 Task: Check all the embed calendly integrations.
Action: Mouse moved to (75, 561)
Screenshot: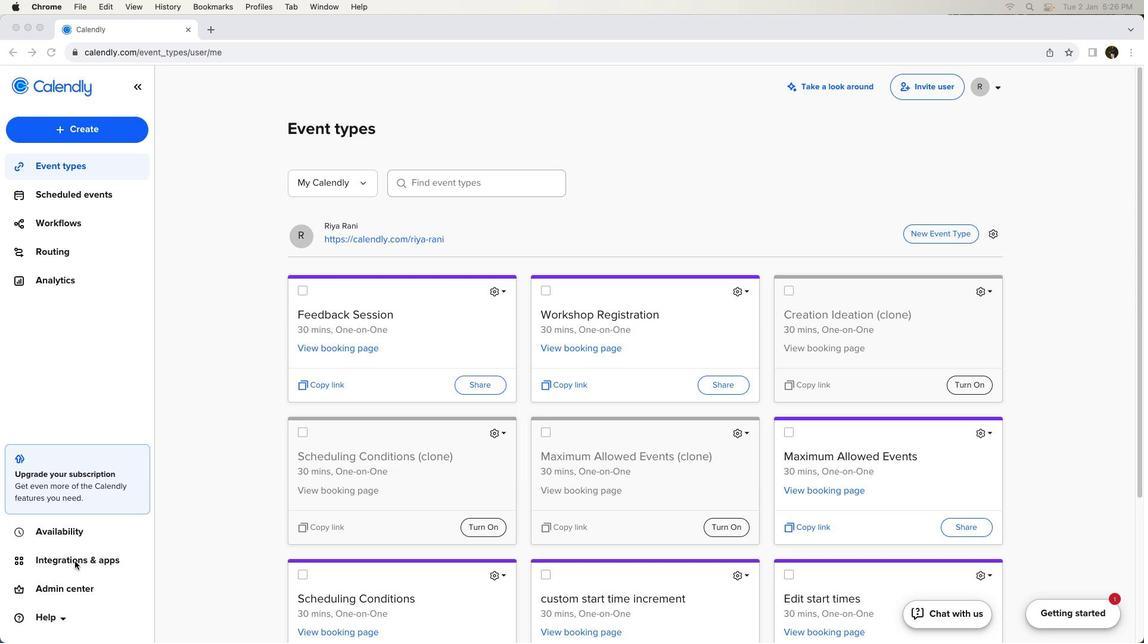 
Action: Mouse pressed left at (75, 561)
Screenshot: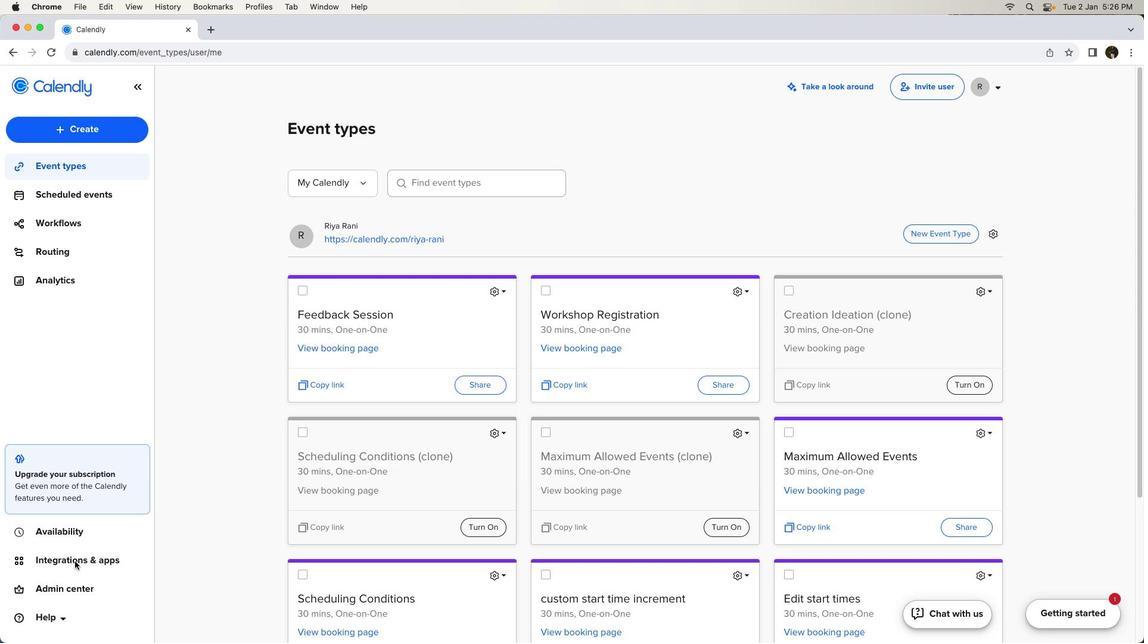 
Action: Mouse moved to (75, 561)
Screenshot: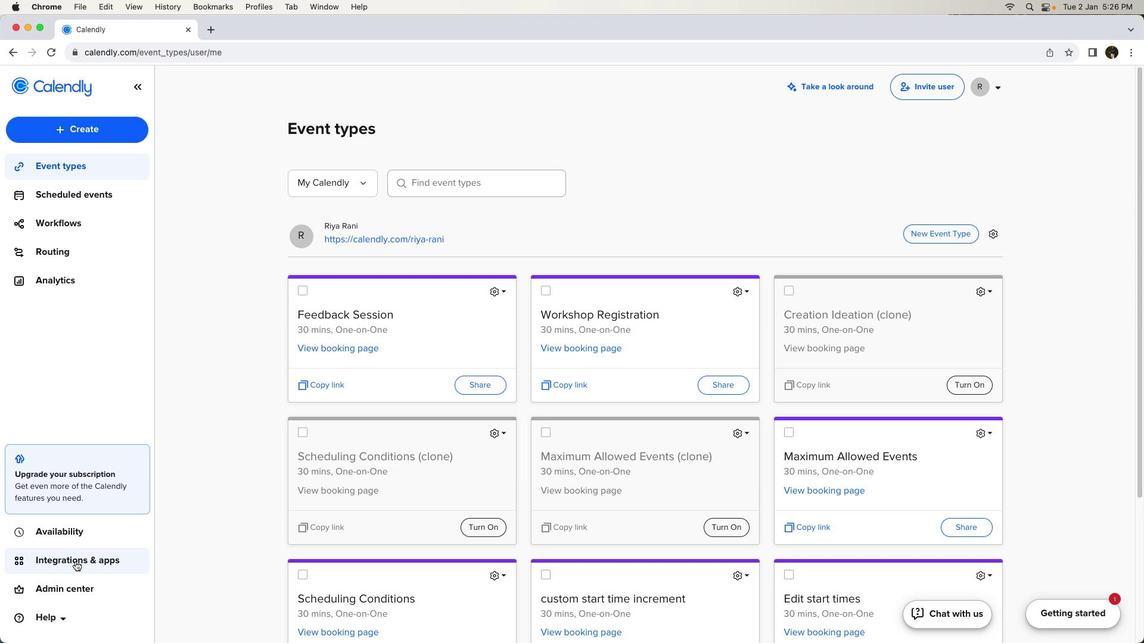 
Action: Mouse pressed left at (75, 561)
Screenshot: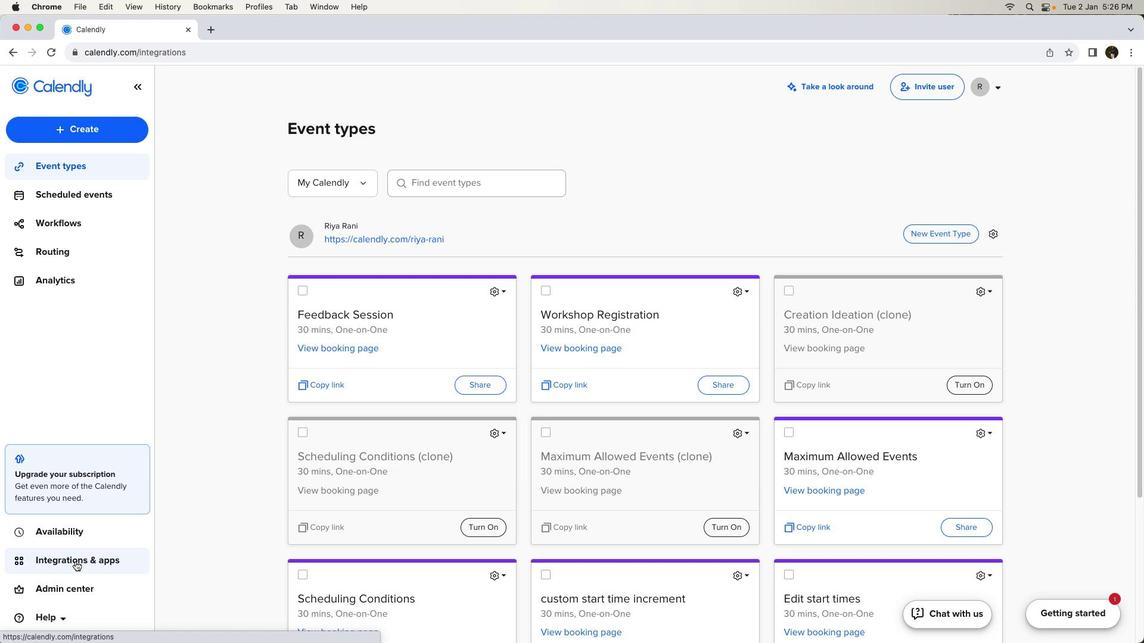 
Action: Mouse moved to (346, 519)
Screenshot: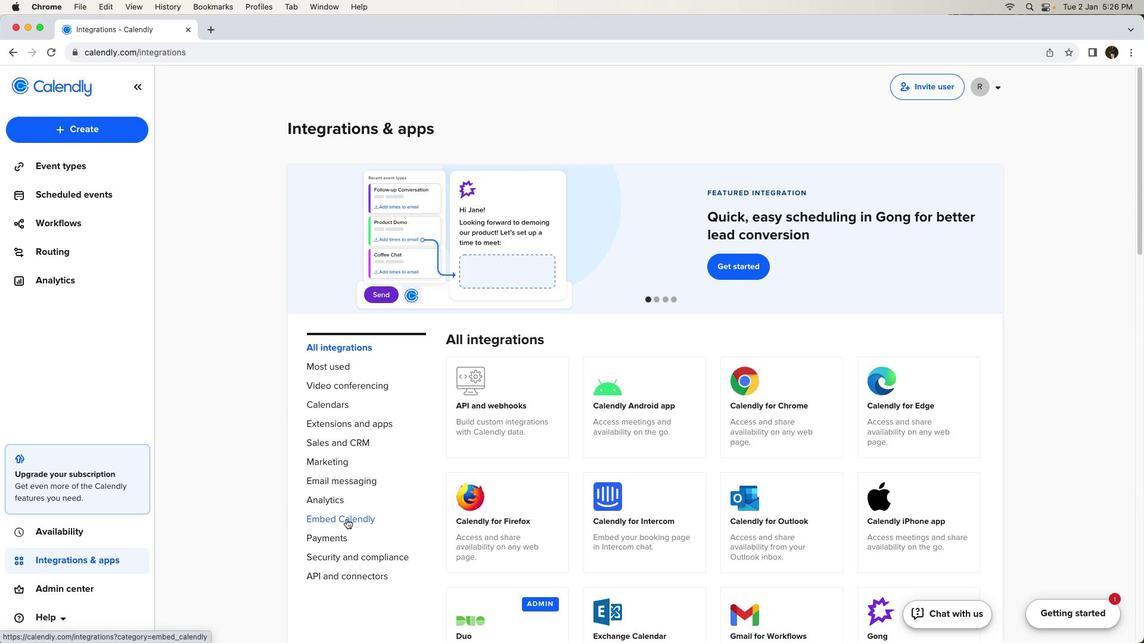 
Action: Mouse pressed left at (346, 519)
Screenshot: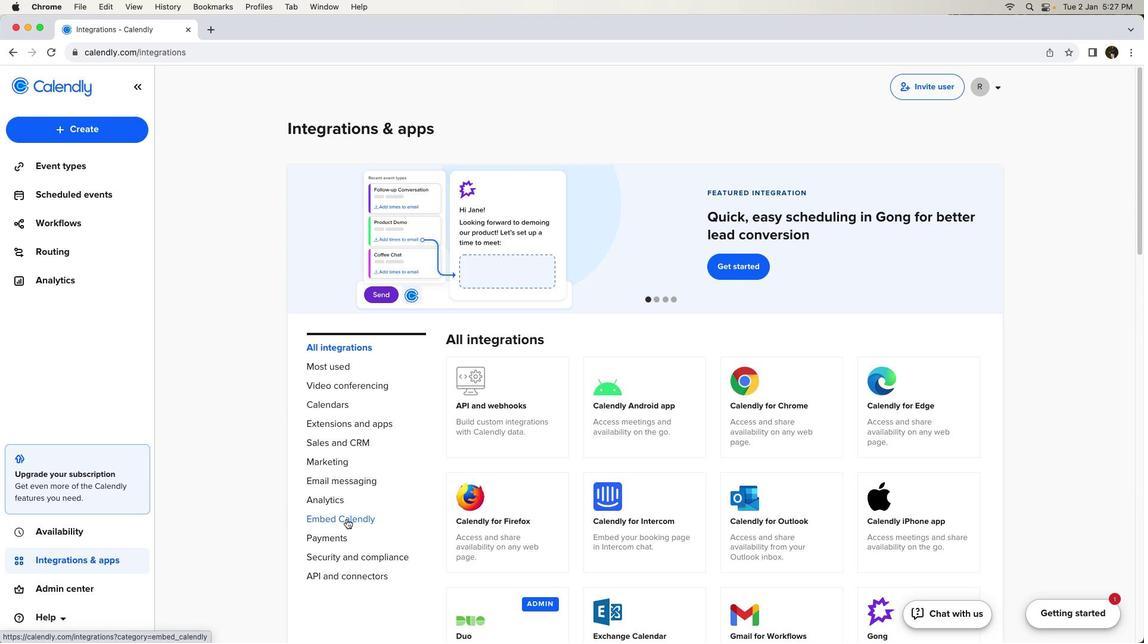 
Action: Mouse moved to (348, 519)
Screenshot: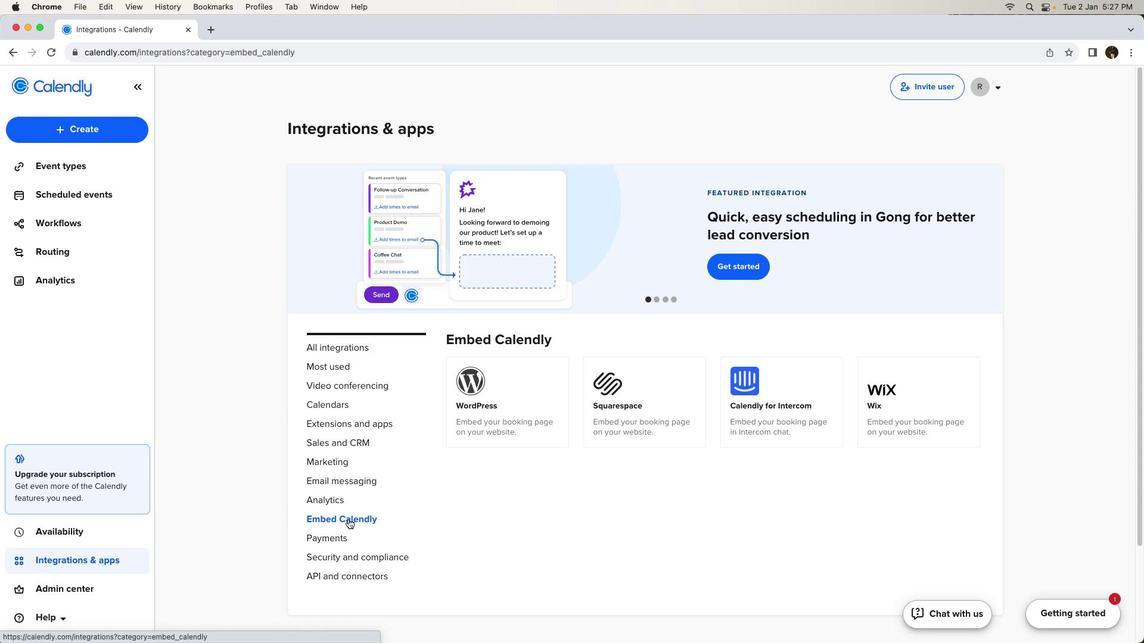 
